 Task: Create in the project CalibrateTech in Backlog an issue 'Integrate a new geolocation feature into an existing mobile application to enhance user experience and personalization', assign it to team member softage.3@softage.net and change the status to IN PROGRESS. Create in the project CalibrateTech in Backlog an issue 'Develop a new tool for automated testing of mobile application integration with third-party services and APIs', assign it to team member softage.4@softage.net and change the status to IN PROGRESS
Action: Mouse moved to (106, 203)
Screenshot: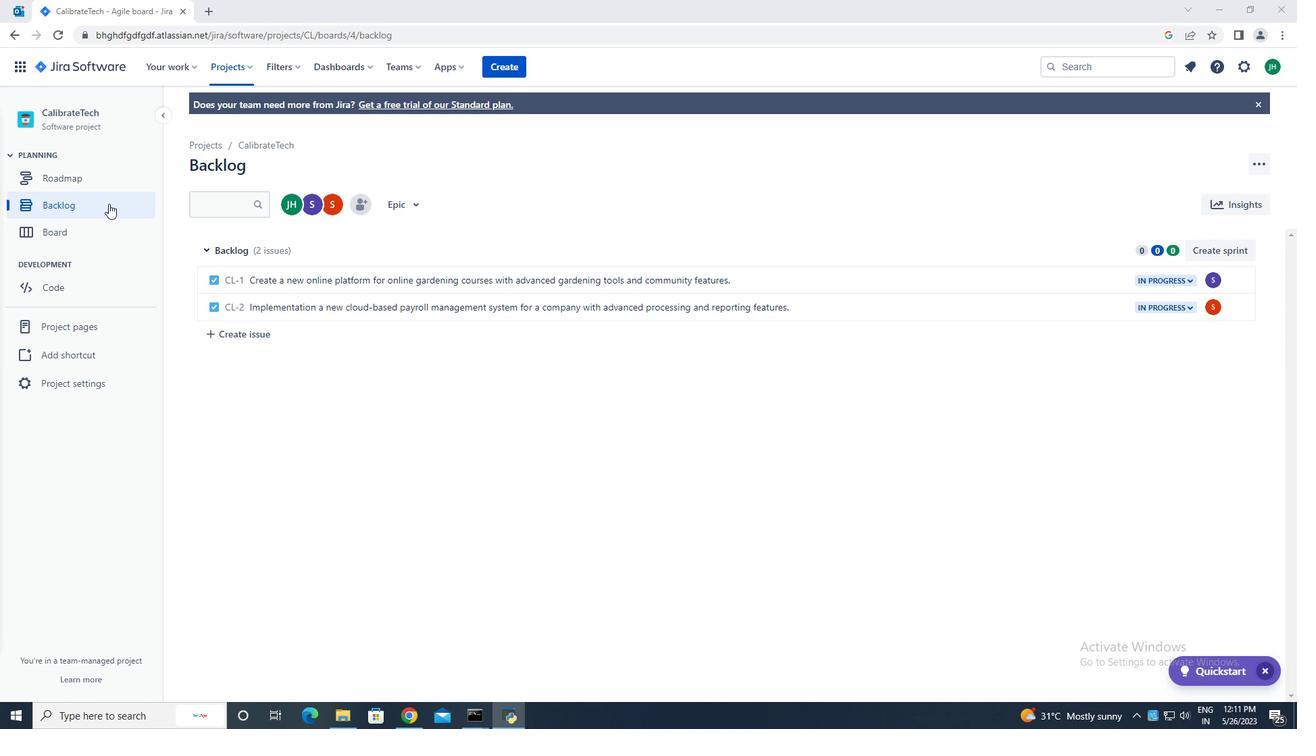 
Action: Mouse pressed left at (106, 203)
Screenshot: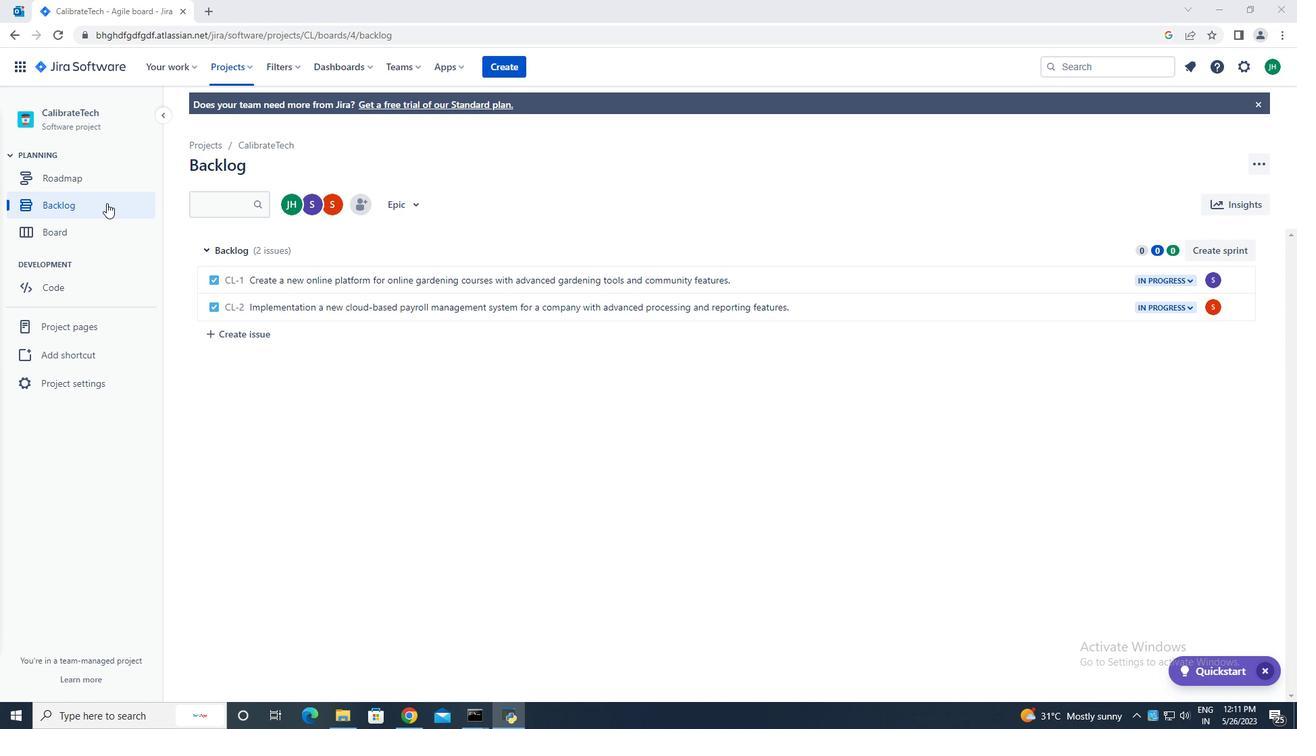 
Action: Mouse moved to (252, 338)
Screenshot: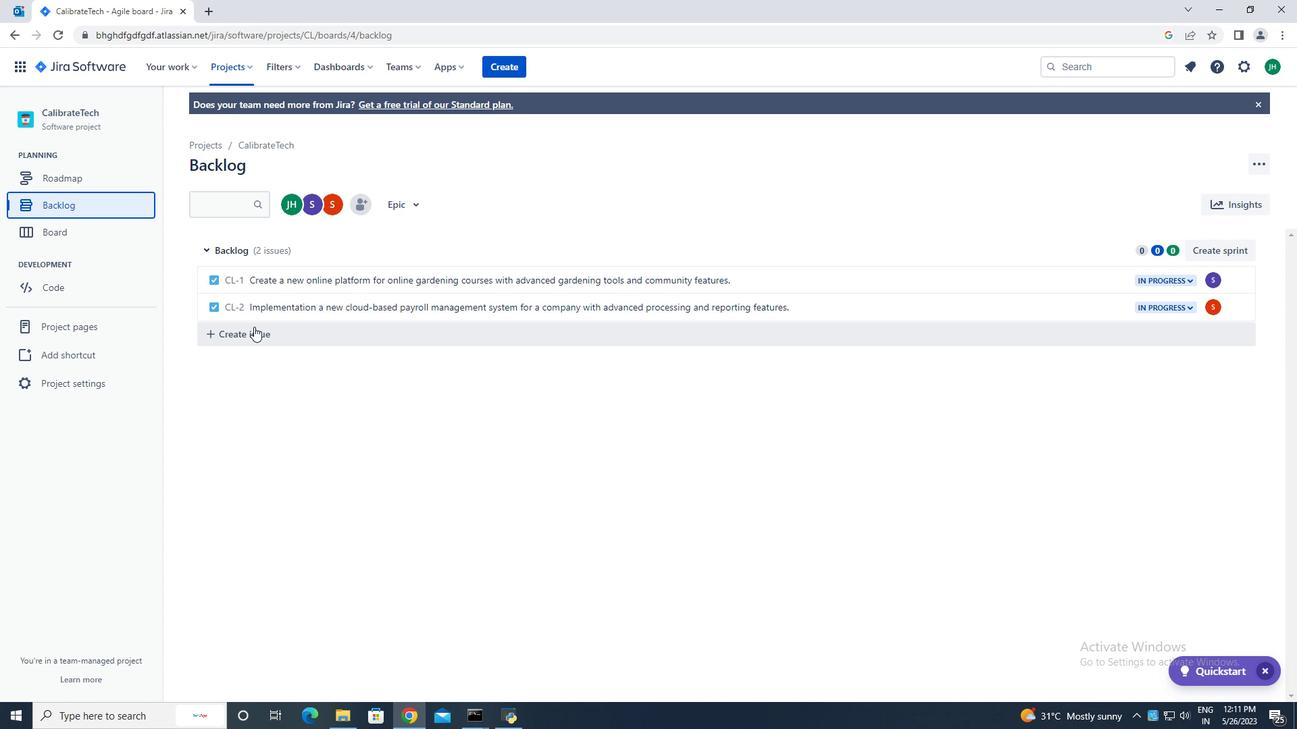 
Action: Mouse pressed left at (252, 338)
Screenshot: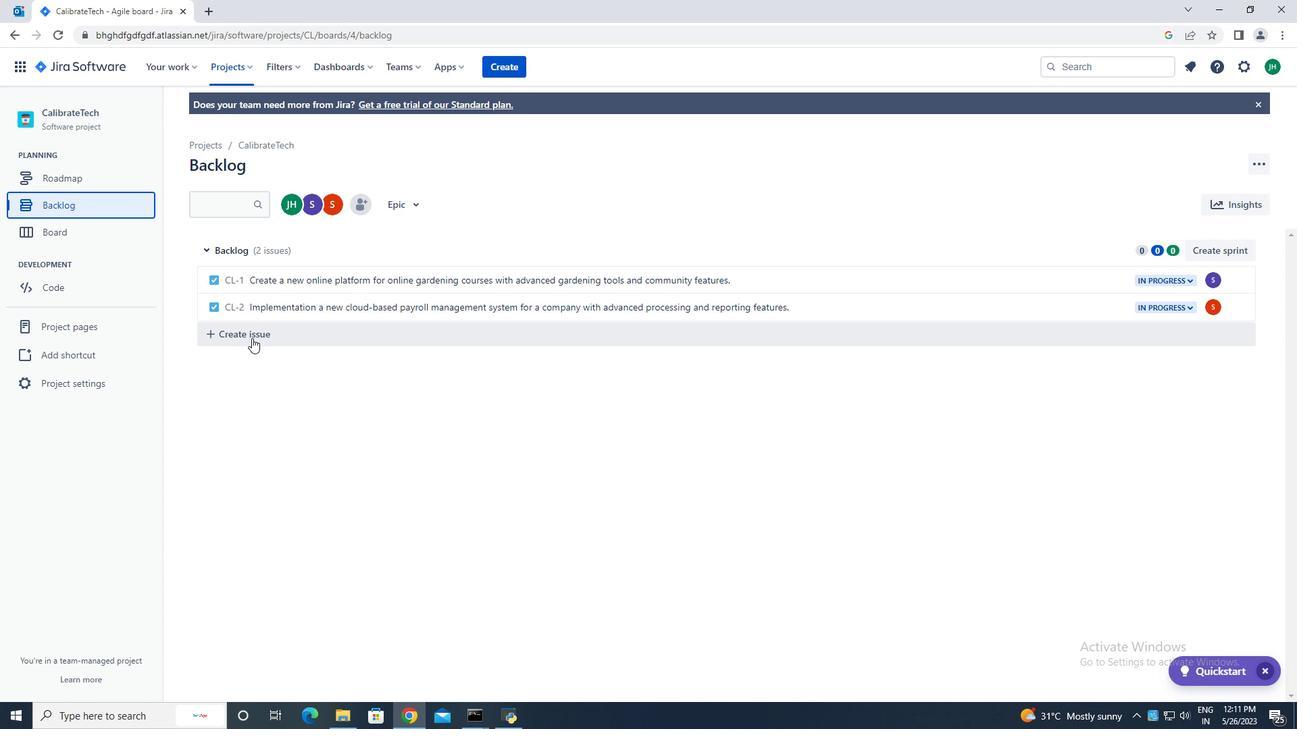 
Action: Mouse moved to (309, 337)
Screenshot: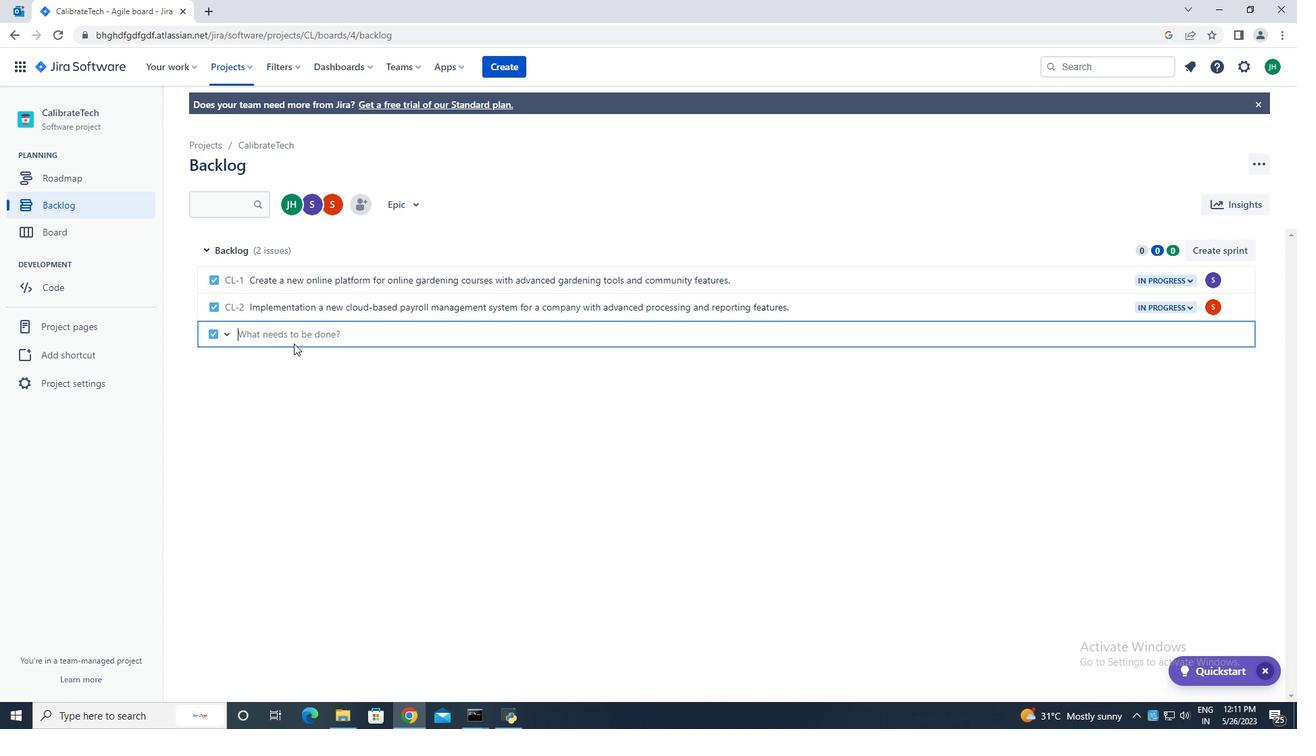 
Action: Mouse pressed left at (309, 337)
Screenshot: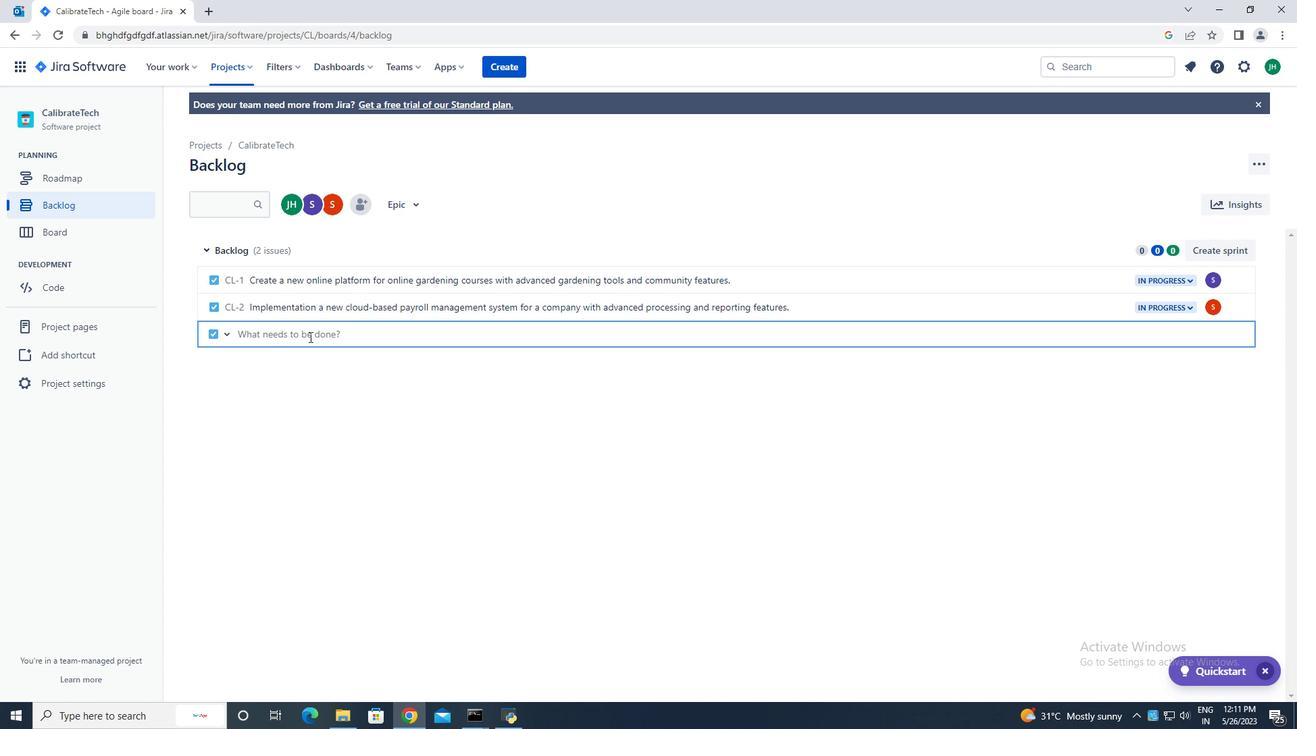 
Action: Key pressed <Key.caps_lock>I<Key.caps_lock>ntegrate<Key.space>a<Key.space>new<Key.space>geolocation<Key.space>feature<Key.space>into<Key.space>an<Key.space>existing<Key.space>mobile<Key.space>application<Key.space>to<Key.space>enhance<Key.space>user<Key.space>experience<Key.space>and<Key.space>personalization.<Key.enter>
Screenshot: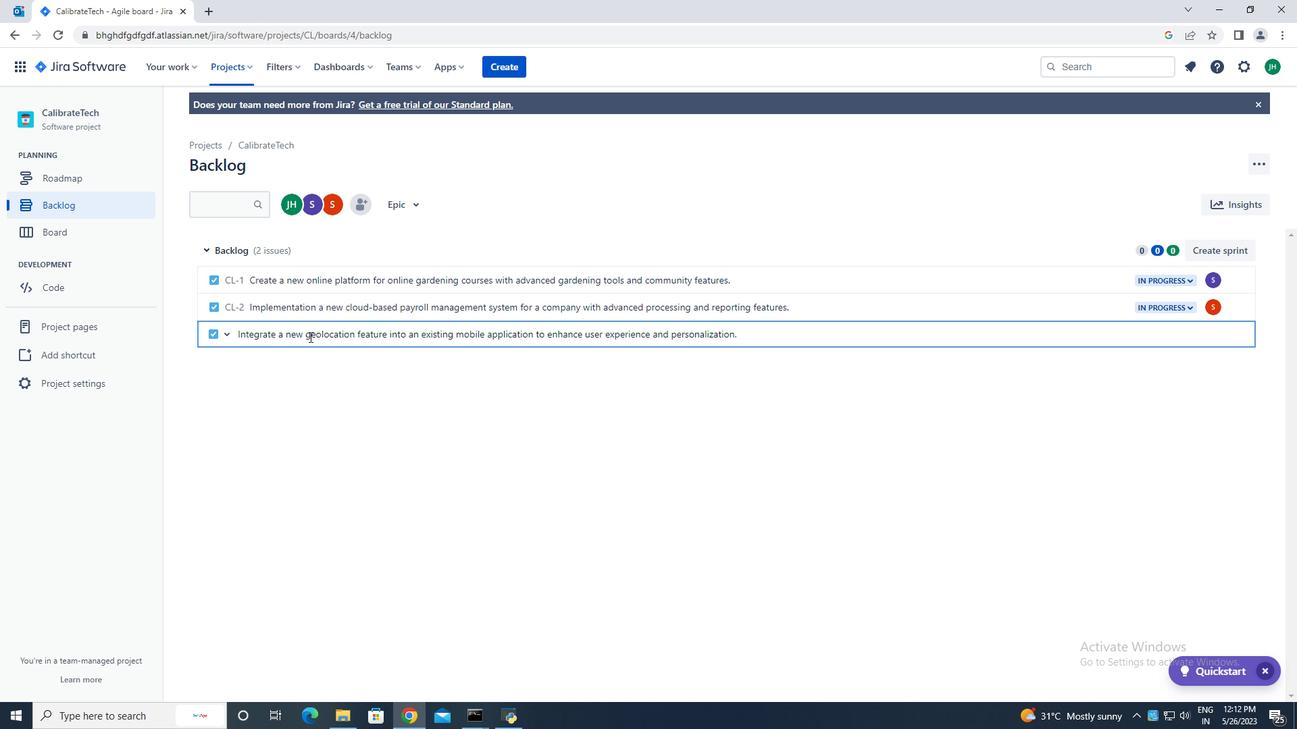 
Action: Mouse moved to (1214, 333)
Screenshot: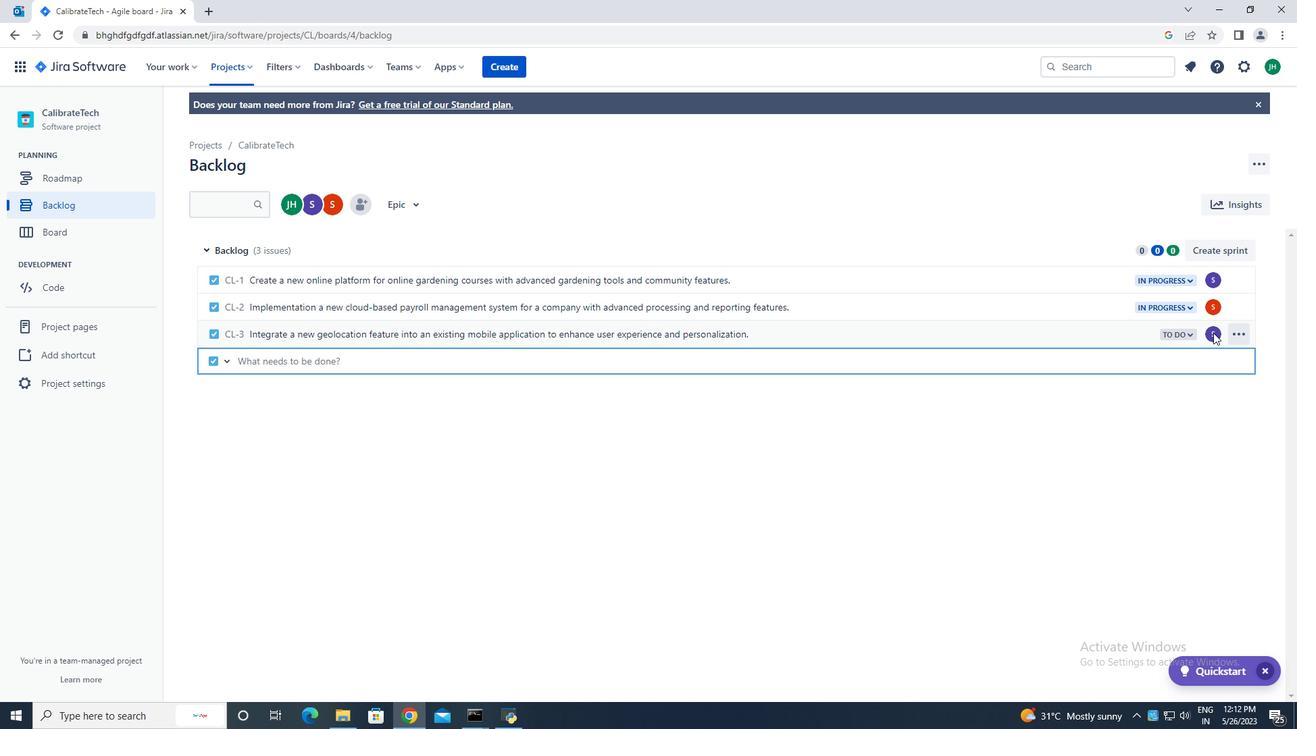 
Action: Mouse pressed left at (1214, 333)
Screenshot: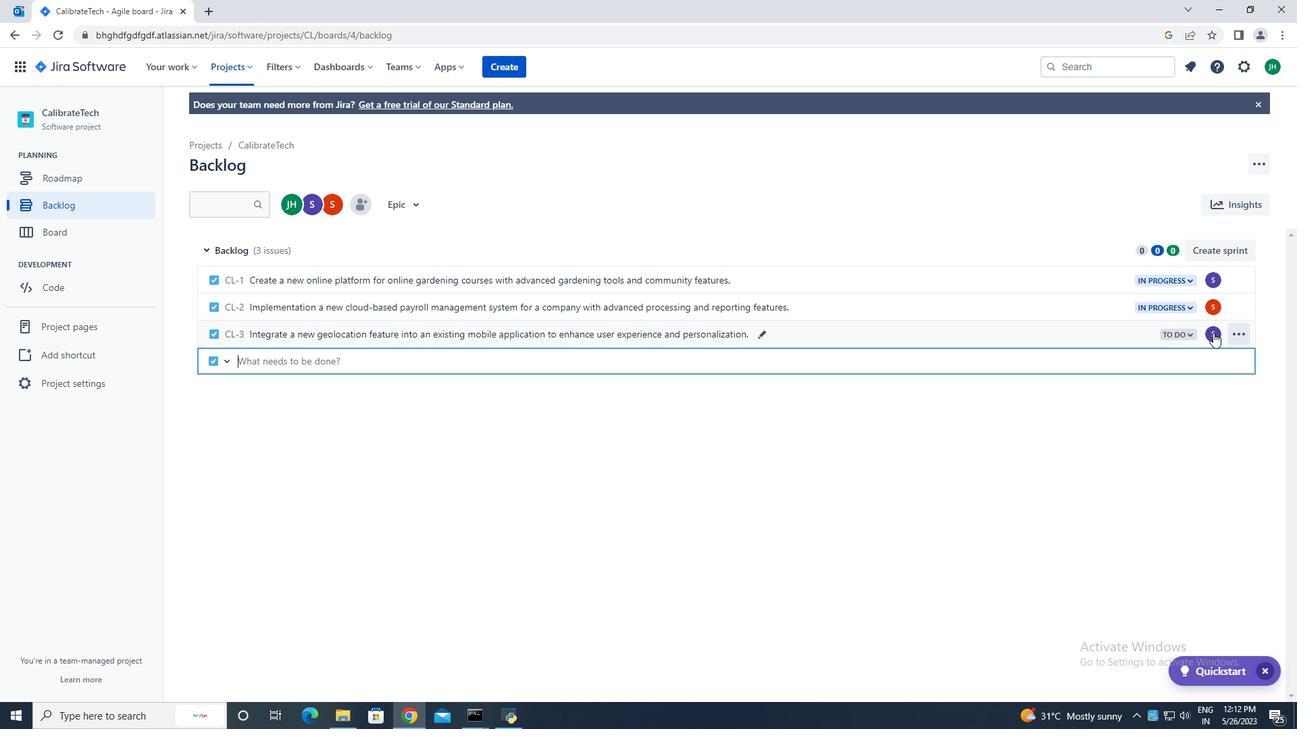 
Action: Mouse moved to (1111, 358)
Screenshot: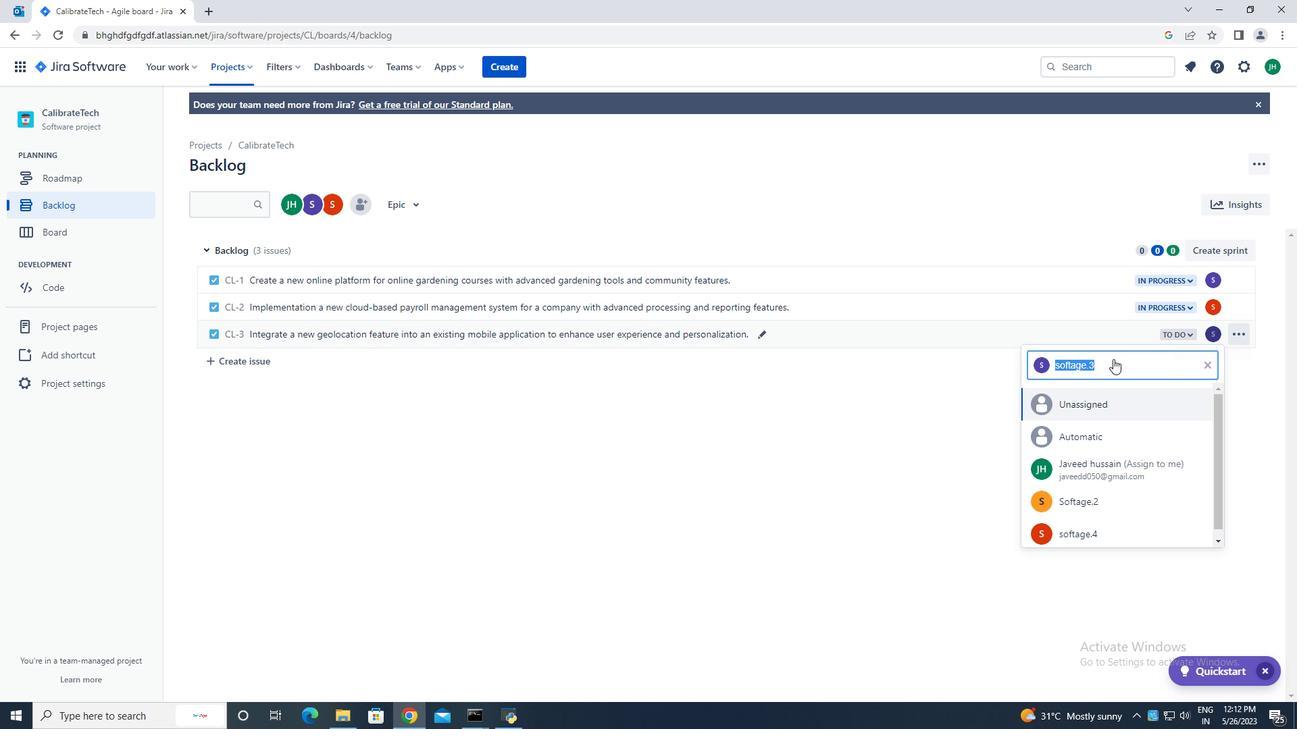 
Action: Key pressed softage.3
Screenshot: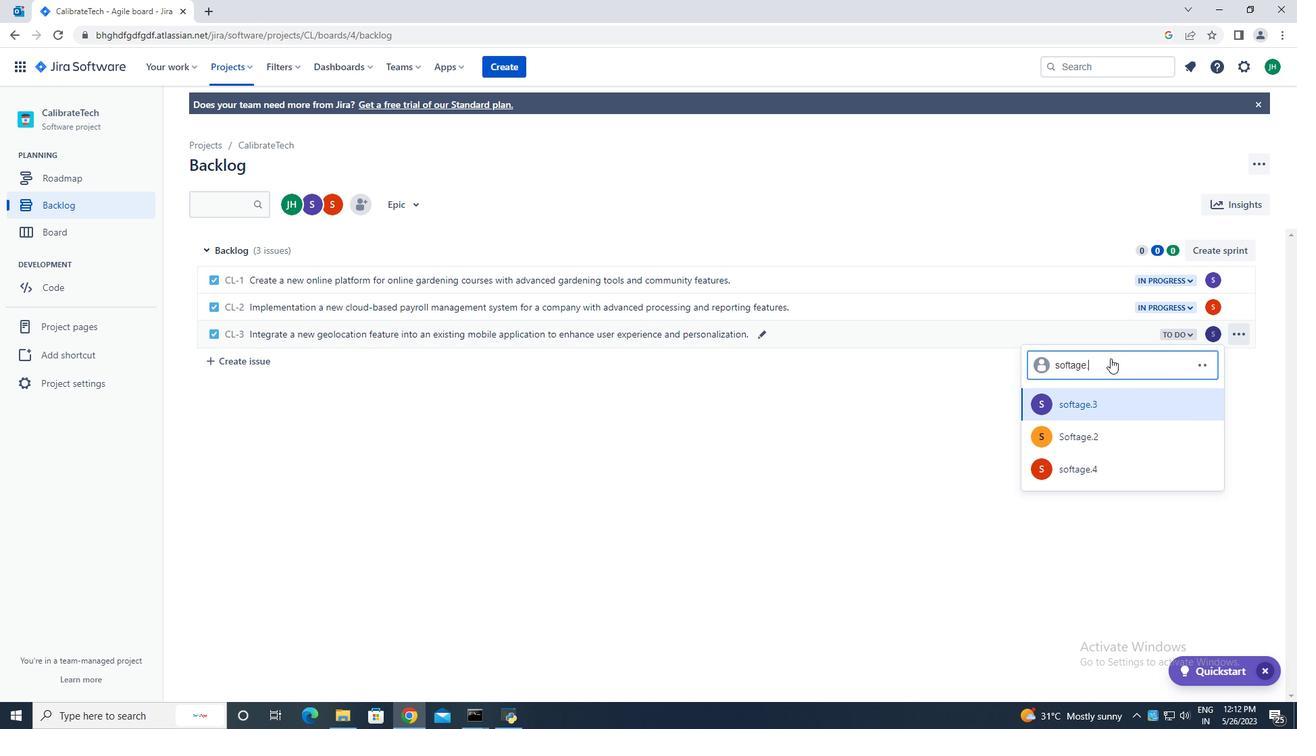 
Action: Mouse moved to (1135, 406)
Screenshot: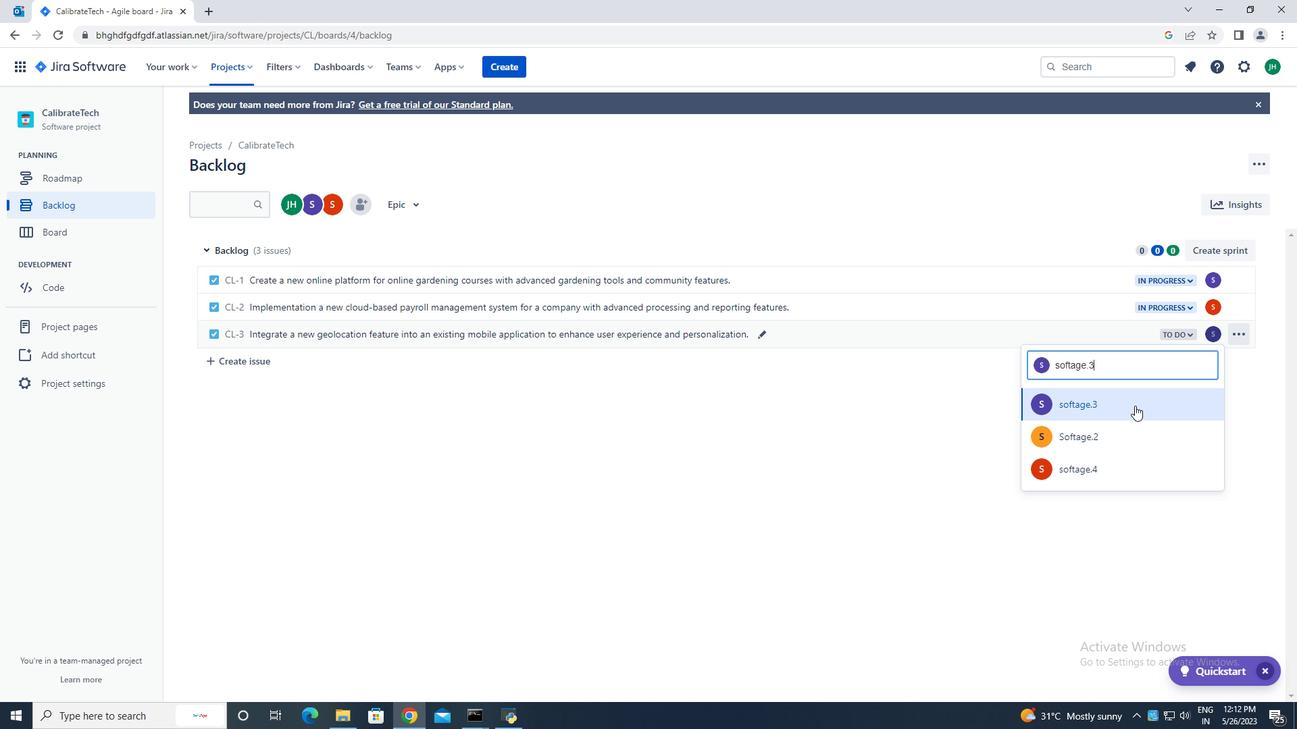 
Action: Mouse pressed left at (1135, 406)
Screenshot: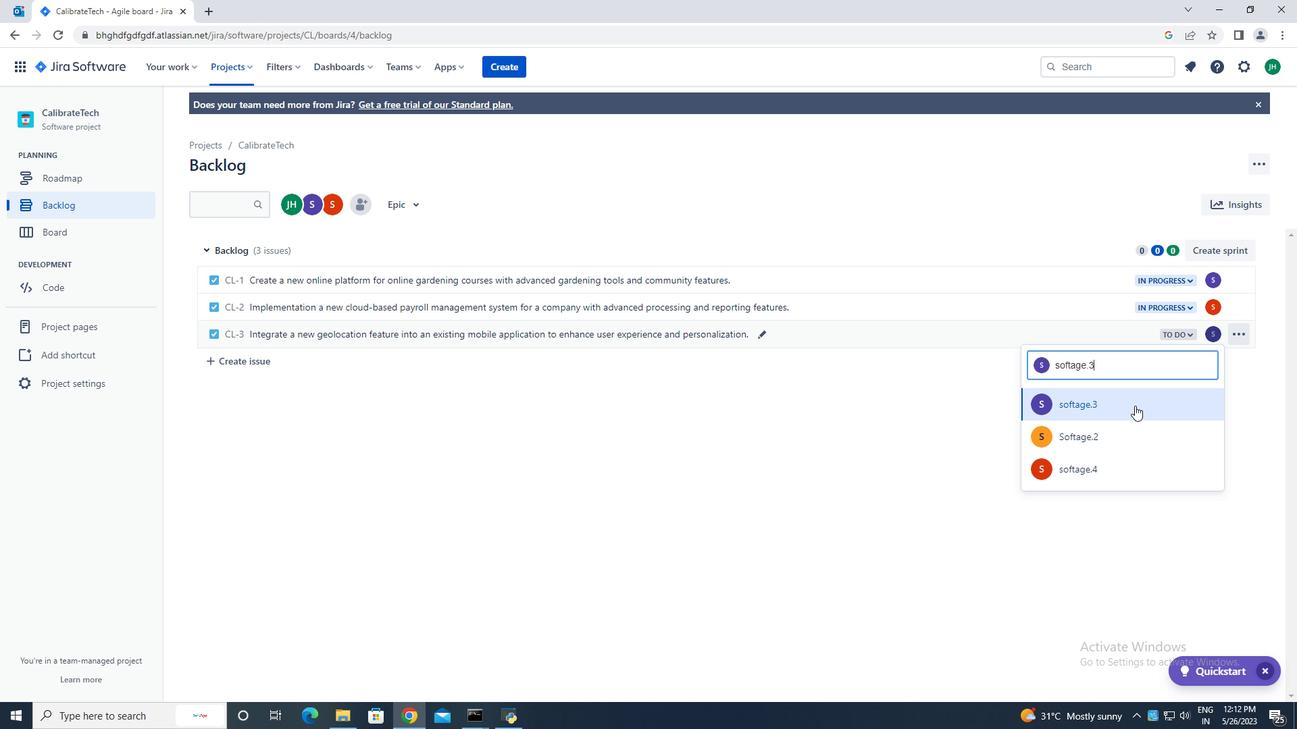 
Action: Mouse moved to (1181, 331)
Screenshot: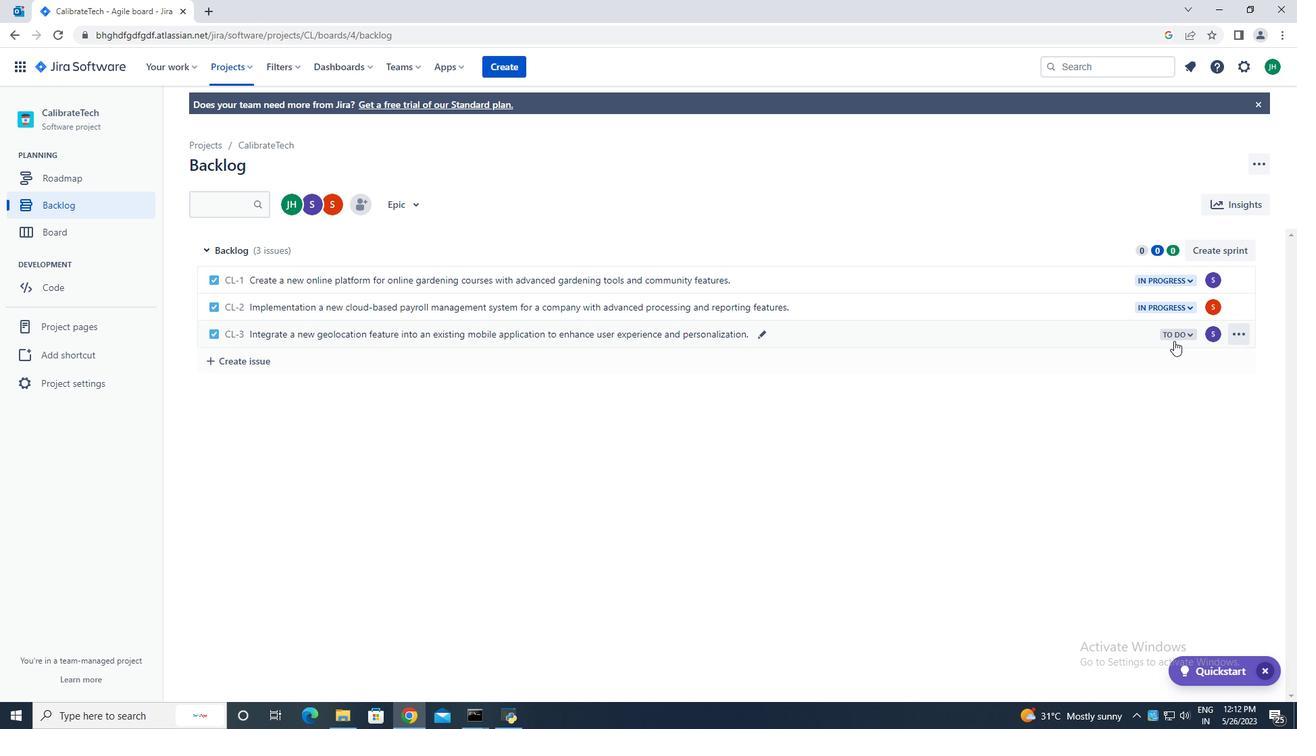 
Action: Mouse pressed left at (1181, 331)
Screenshot: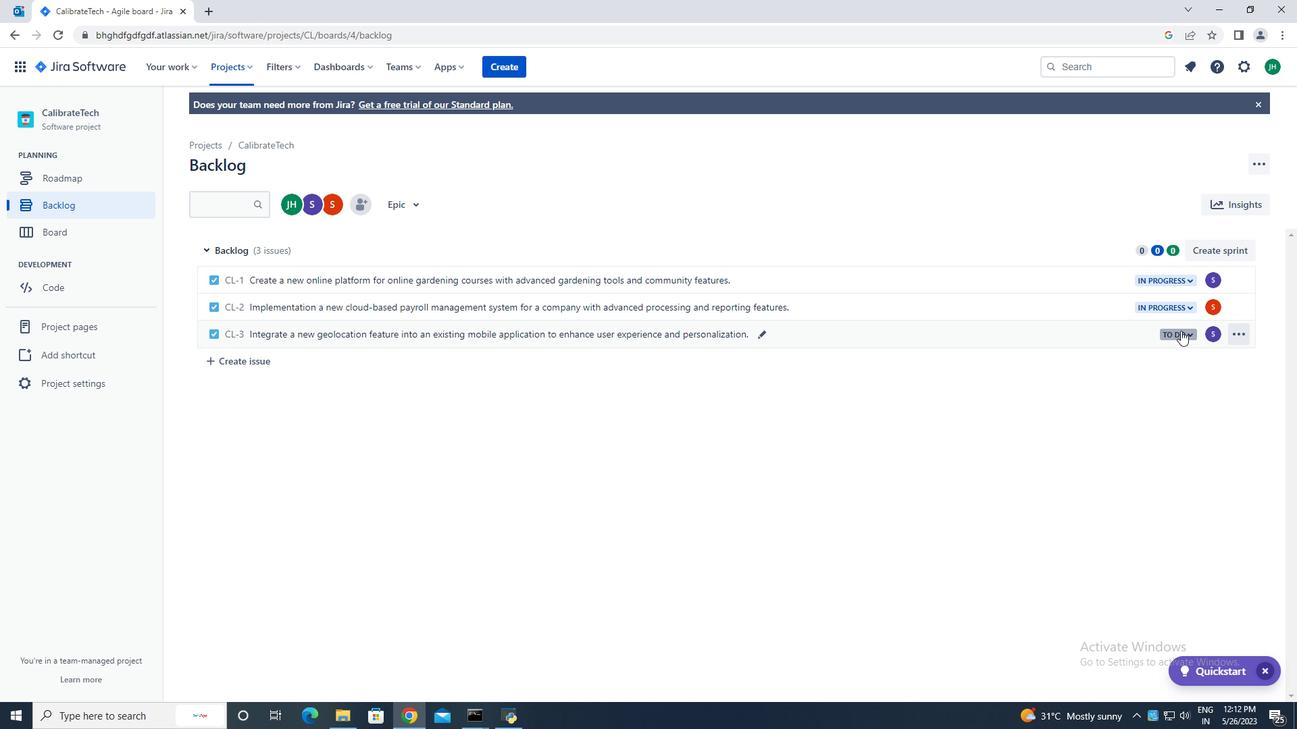
Action: Mouse moved to (1098, 360)
Screenshot: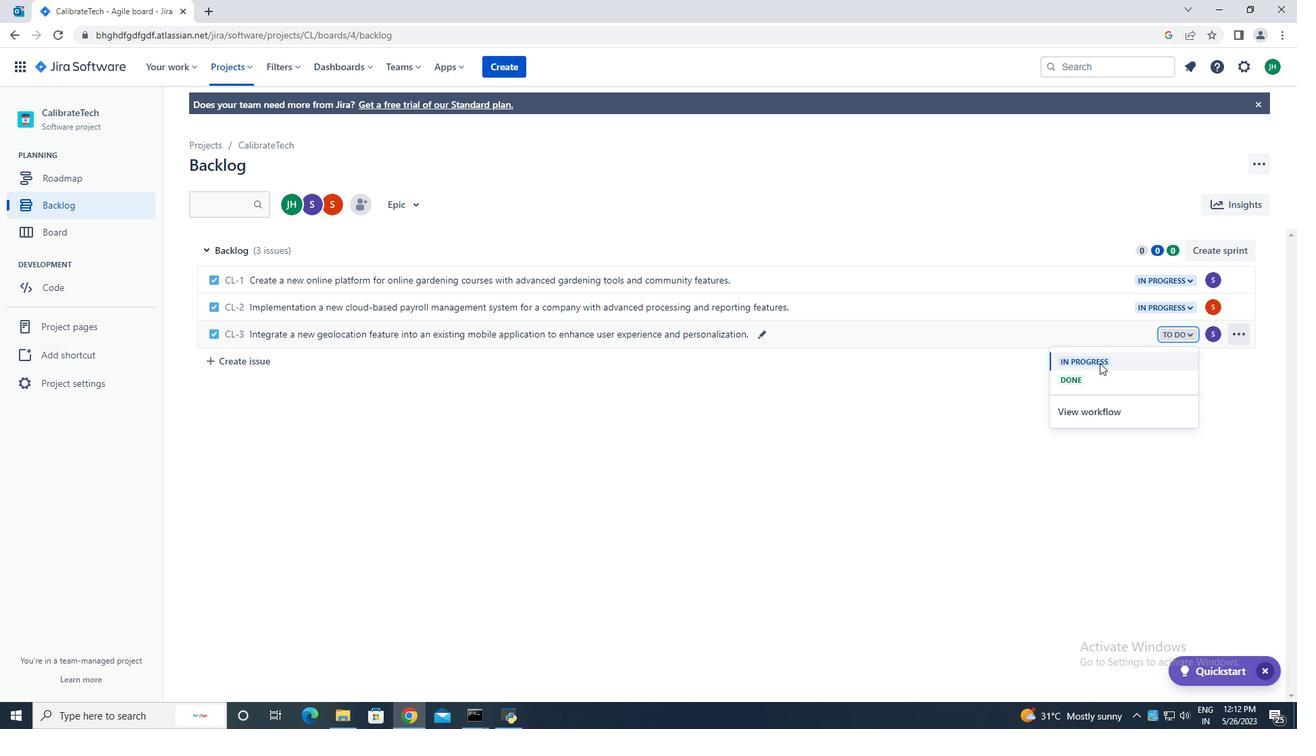 
Action: Mouse pressed left at (1098, 360)
Screenshot: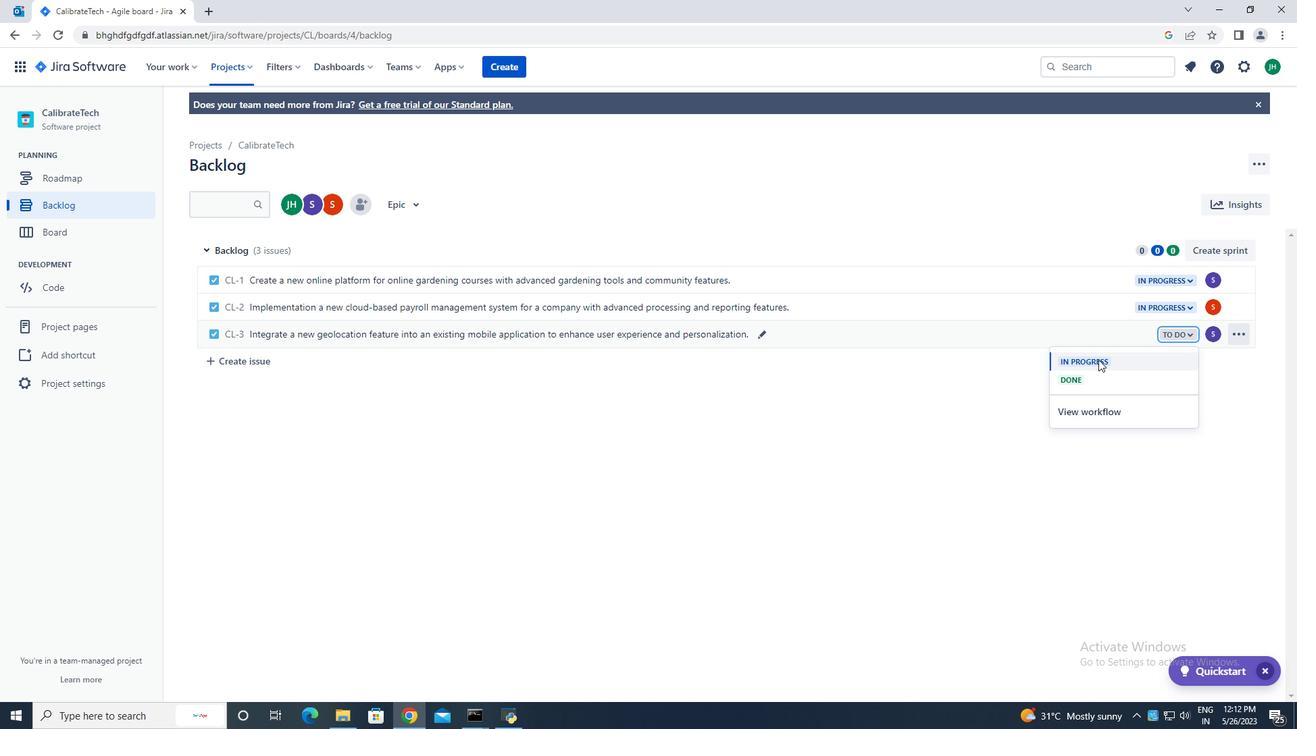 
Action: Mouse moved to (274, 359)
Screenshot: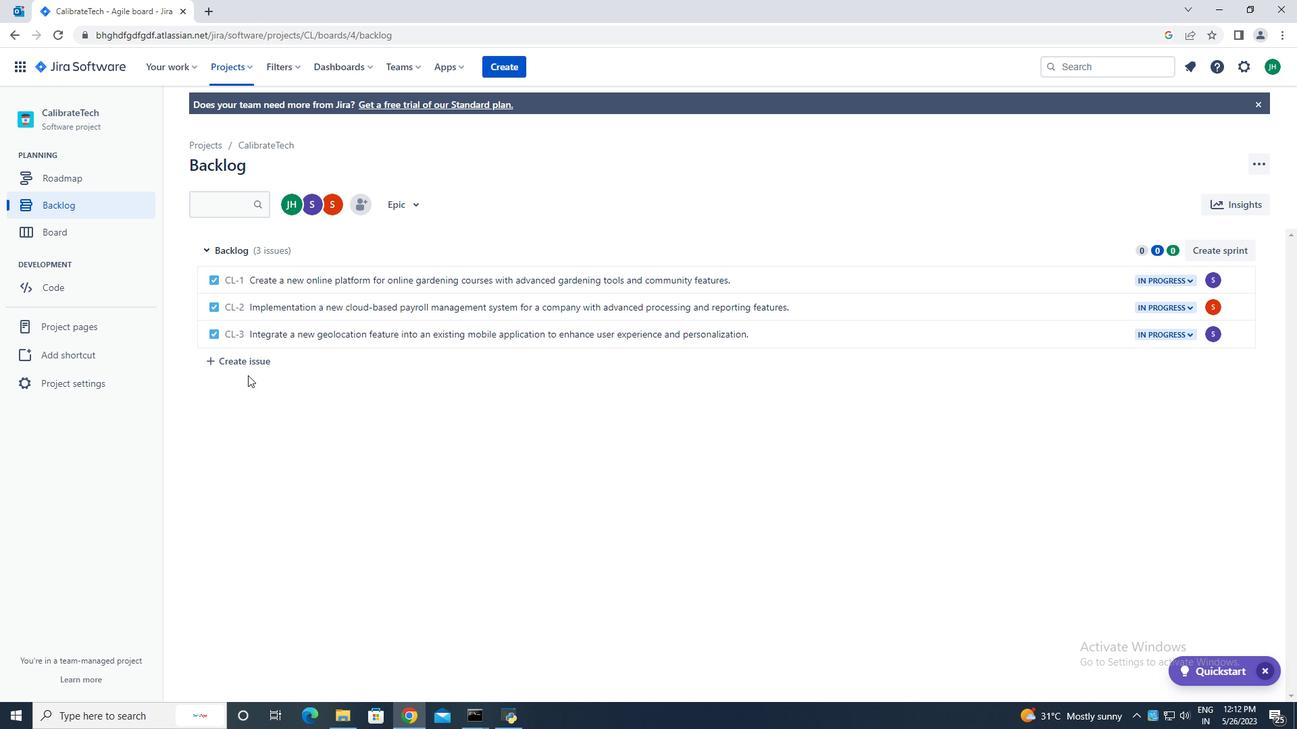 
Action: Mouse pressed left at (274, 359)
Screenshot: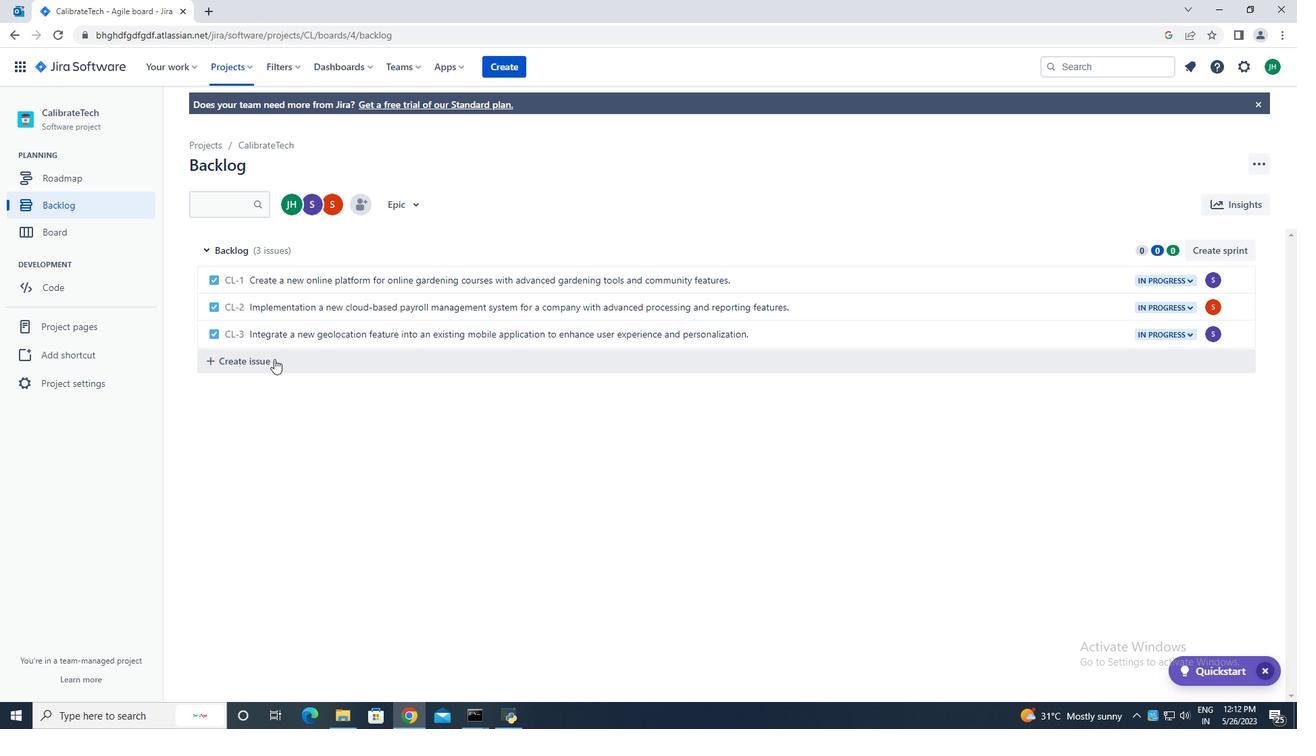 
Action: Mouse moved to (278, 360)
Screenshot: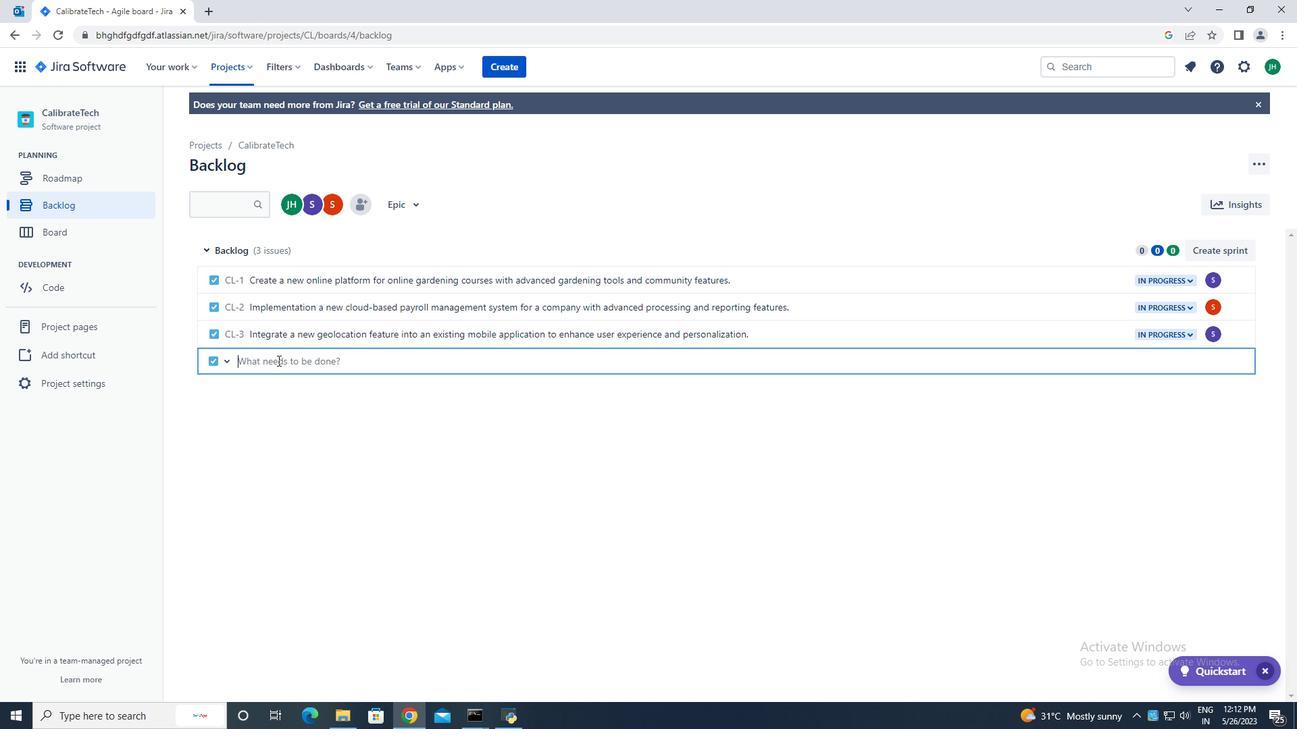 
Action: Key pressed <Key.caps_lock>D<Key.caps_lock>evelop<Key.space>a<Key.space>new<Key.space>tool<Key.space>for<Key.space>automated<Key.space>testing<Key.space>of<Key.space>mobile<Key.space>application<Key.space>integration<Key.space>with<Key.space>third-party<Key.space>services<Key.space>and<Key.space><Key.caps_lock>API<Key.caps_lock>s<Key.space><Key.backspace>.<Key.enter>
Screenshot: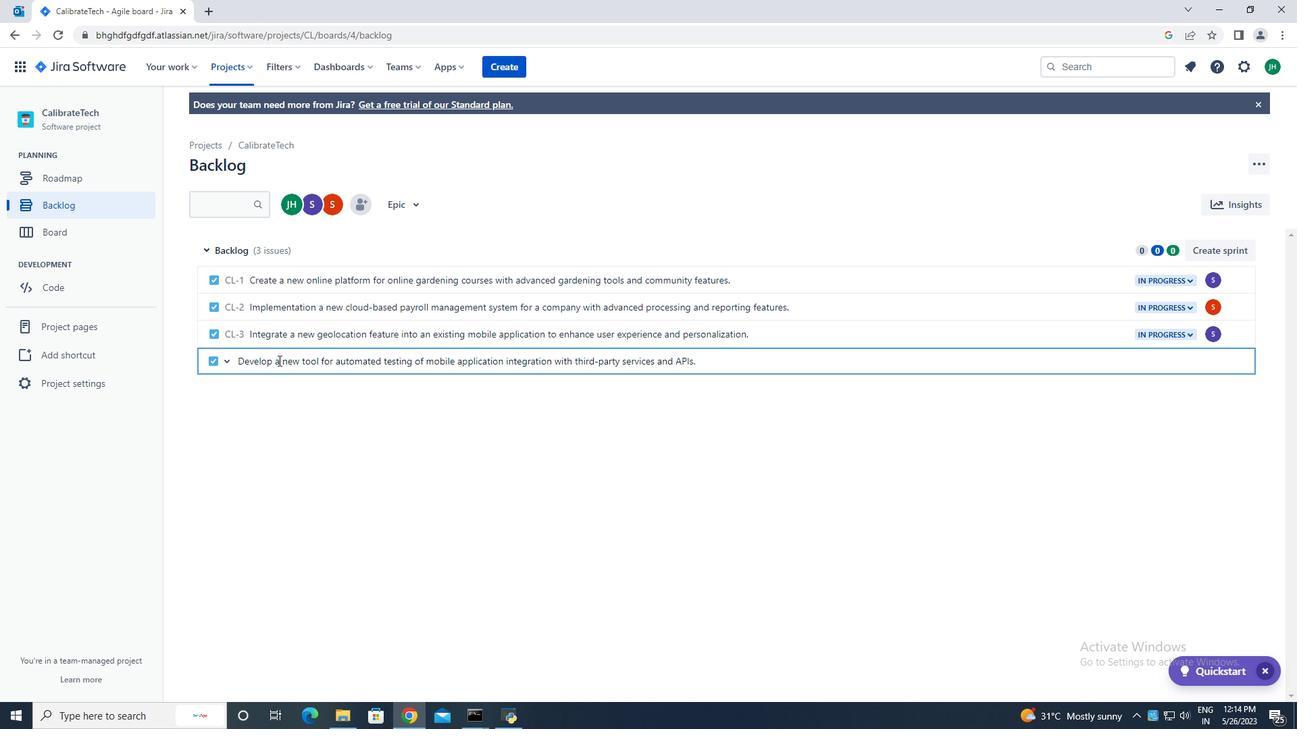 
Action: Mouse moved to (1211, 360)
Screenshot: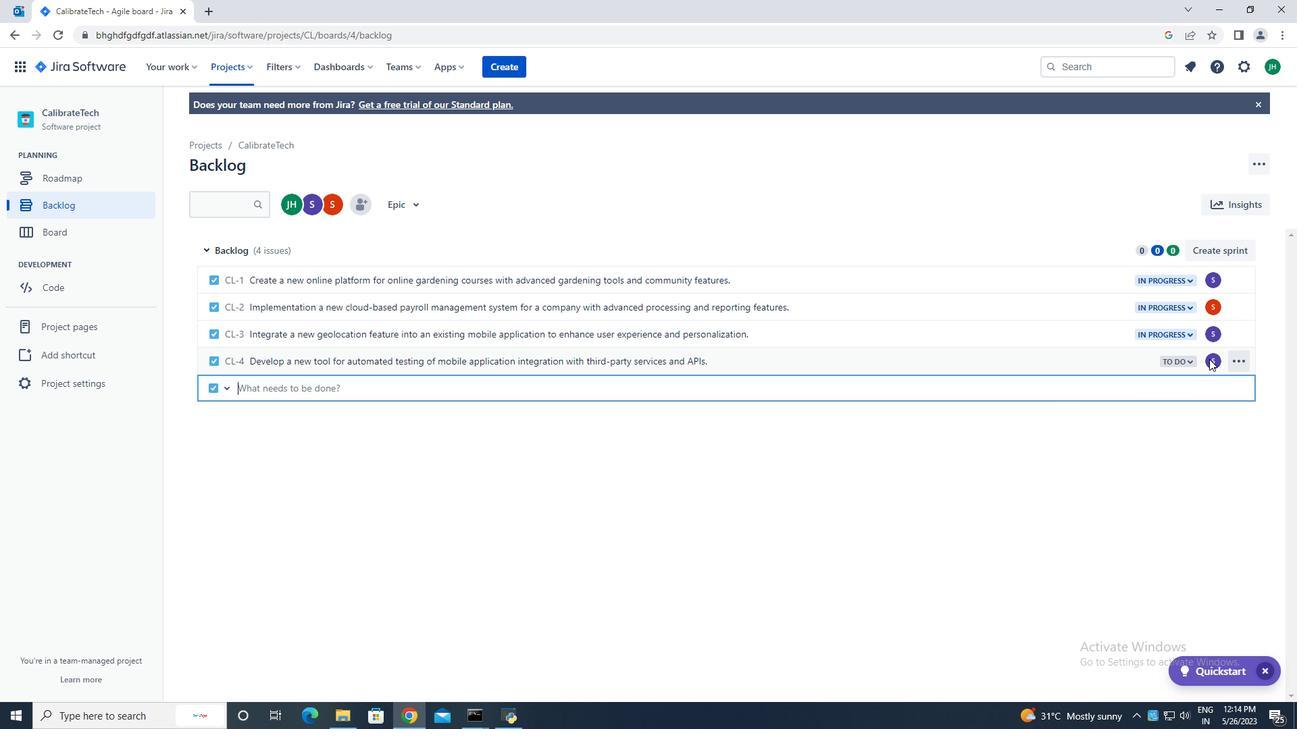 
Action: Mouse pressed left at (1211, 360)
Screenshot: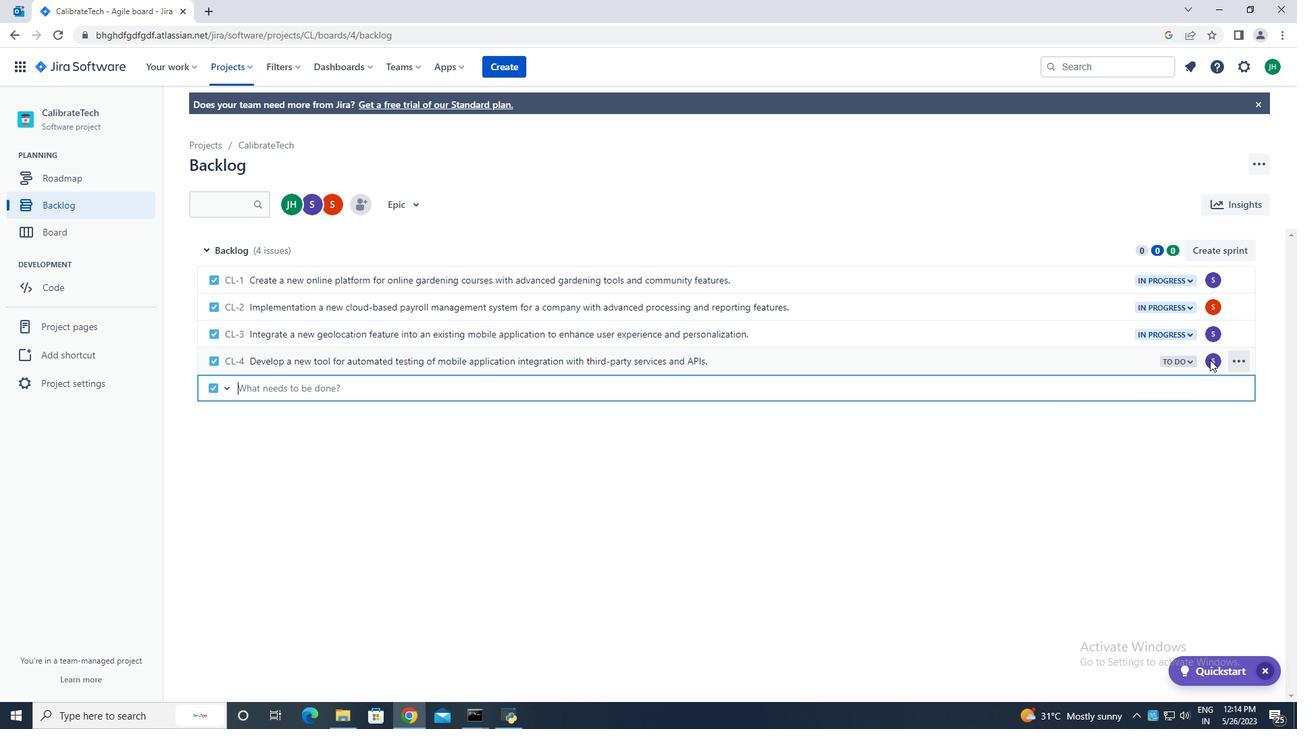 
Action: Mouse moved to (1219, 358)
Screenshot: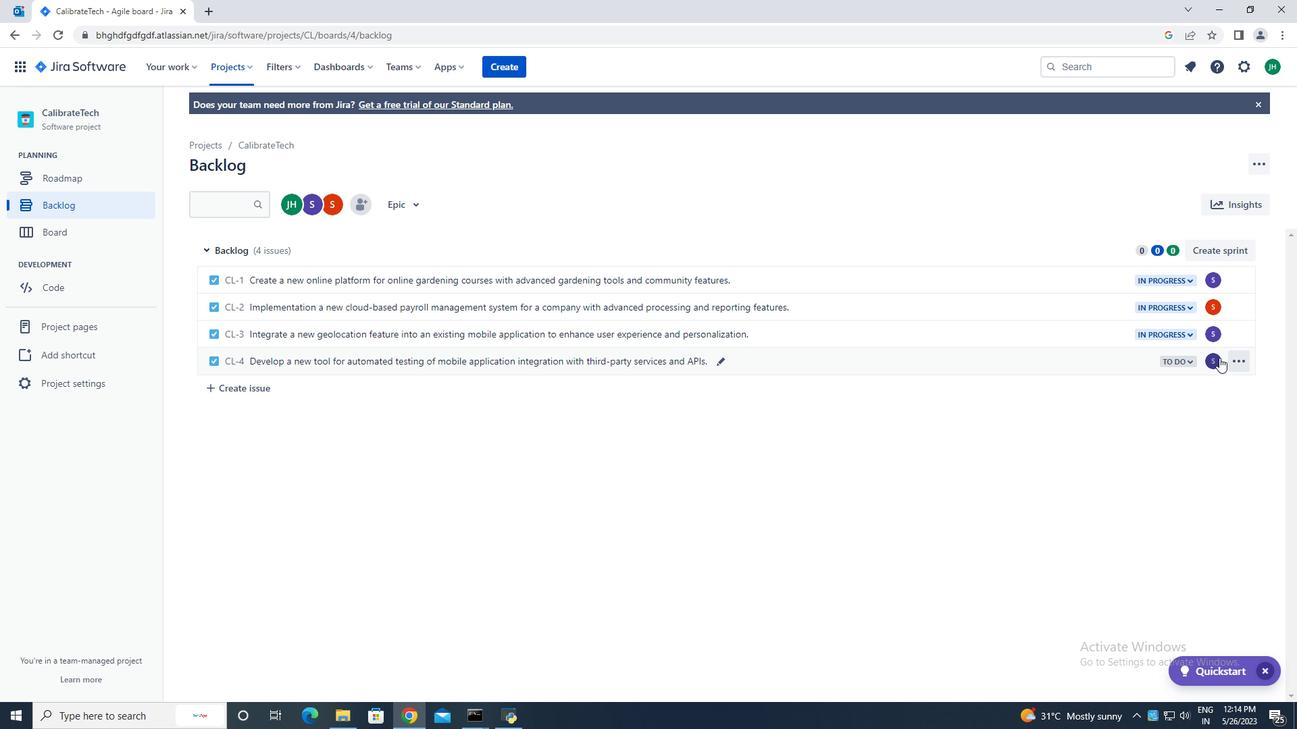 
Action: Mouse pressed left at (1219, 358)
Screenshot: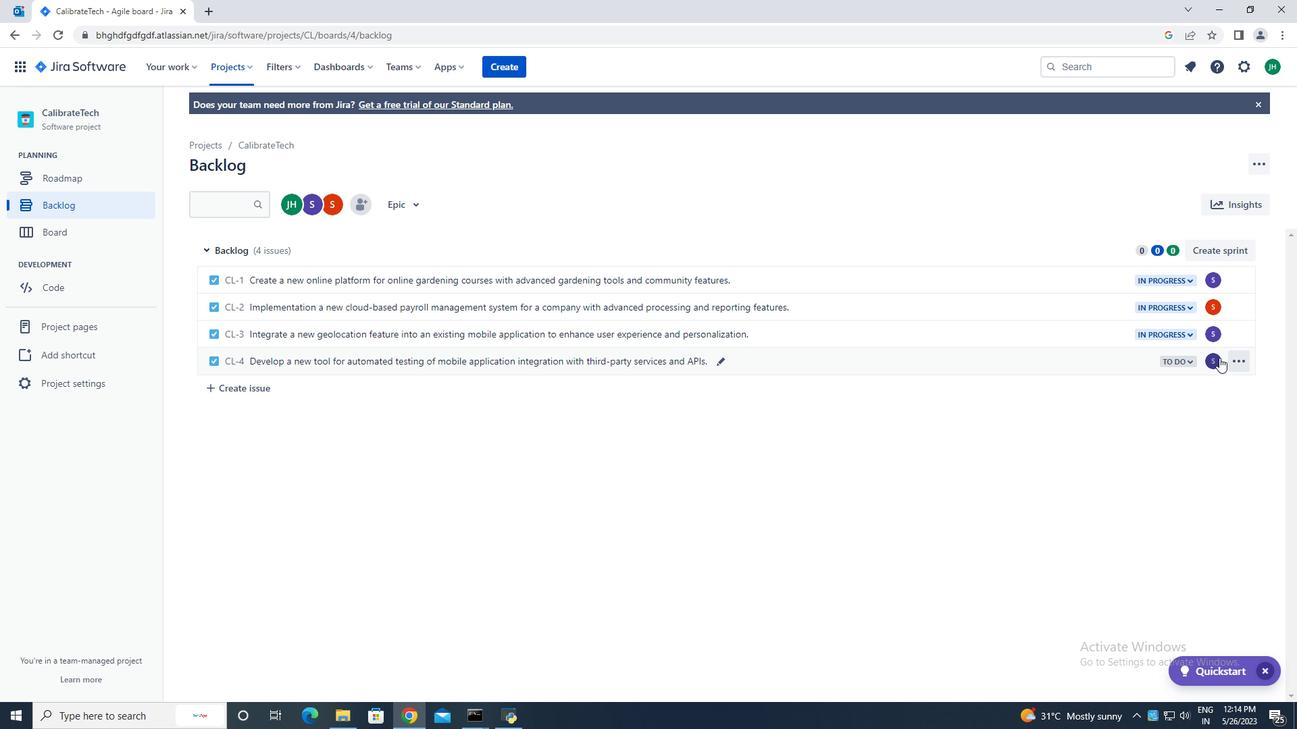 
Action: Mouse moved to (1107, 385)
Screenshot: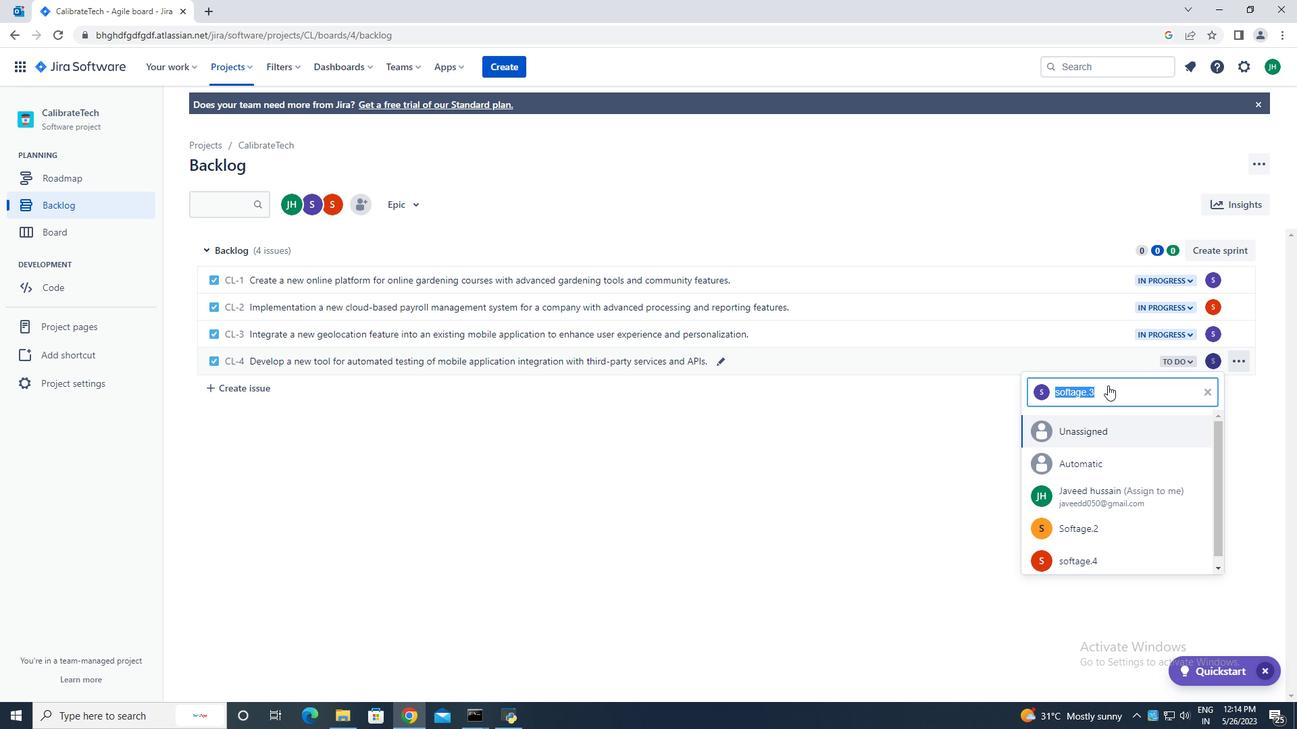 
Action: Key pressed softage.4
Screenshot: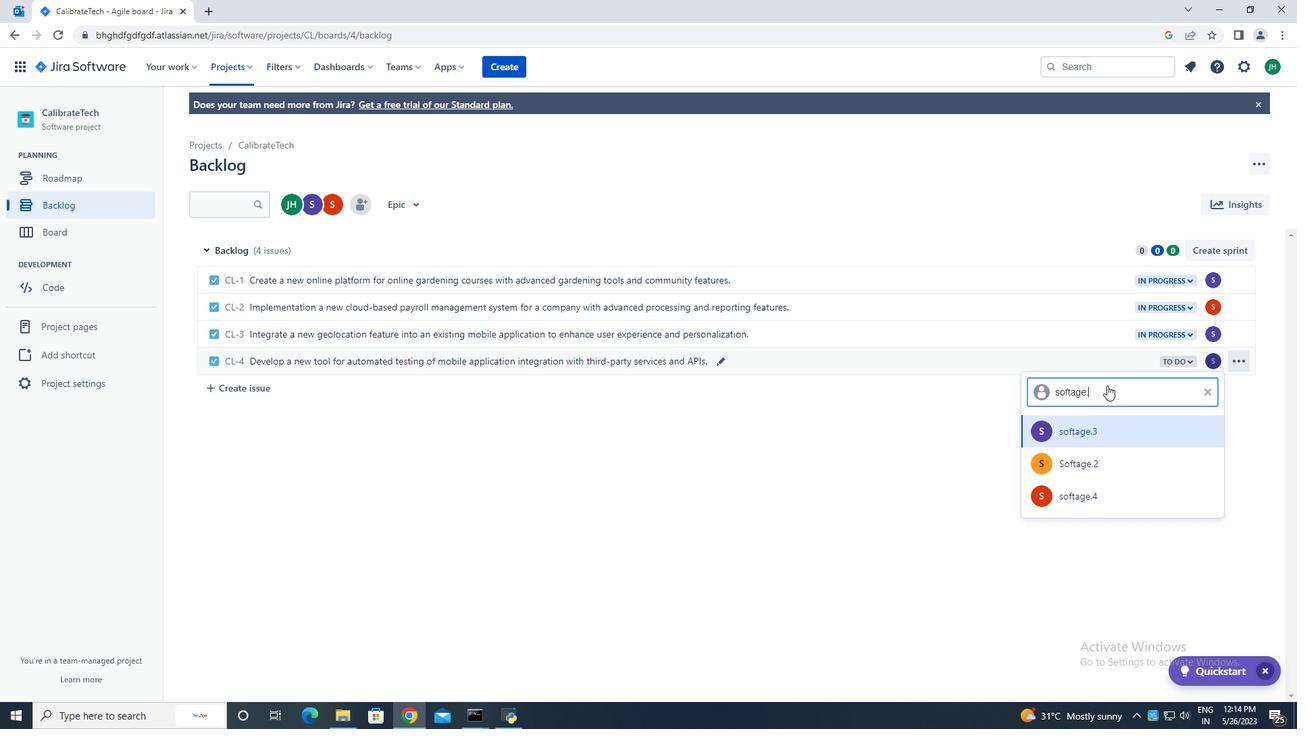 
Action: Mouse moved to (1121, 425)
Screenshot: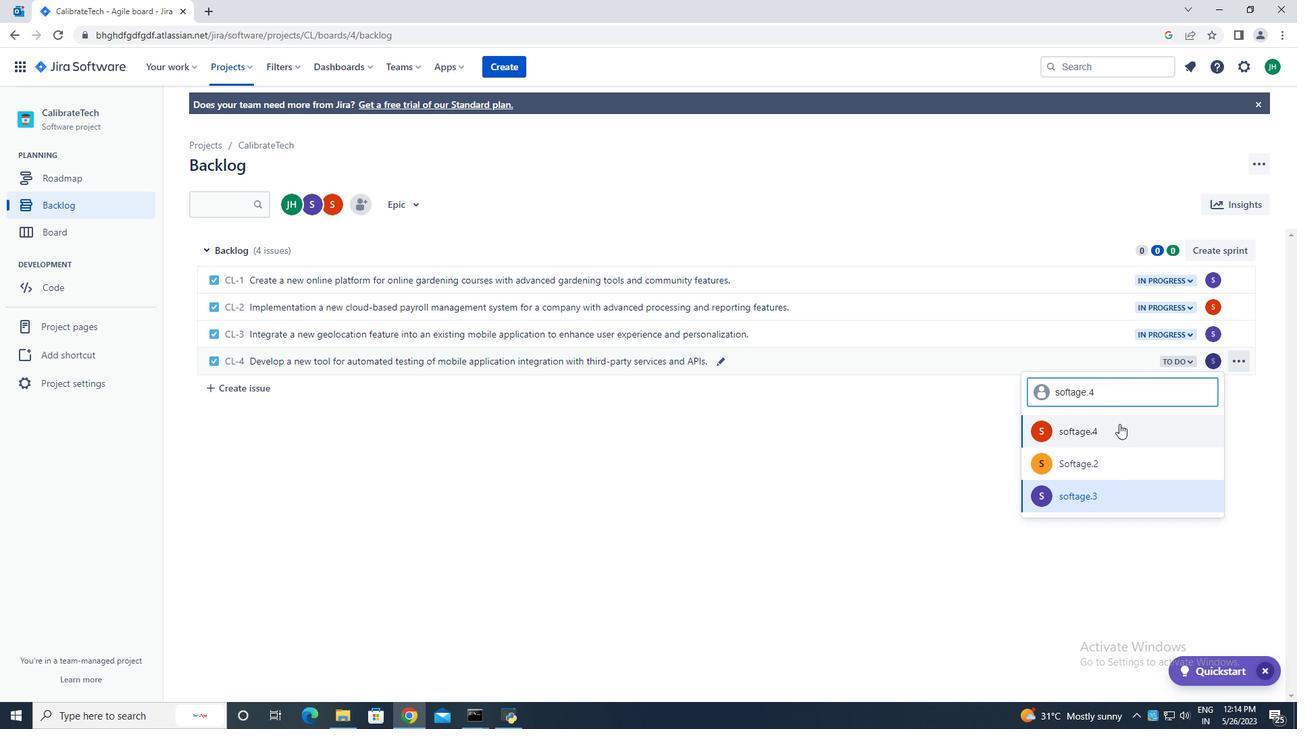 
Action: Mouse pressed left at (1121, 425)
Screenshot: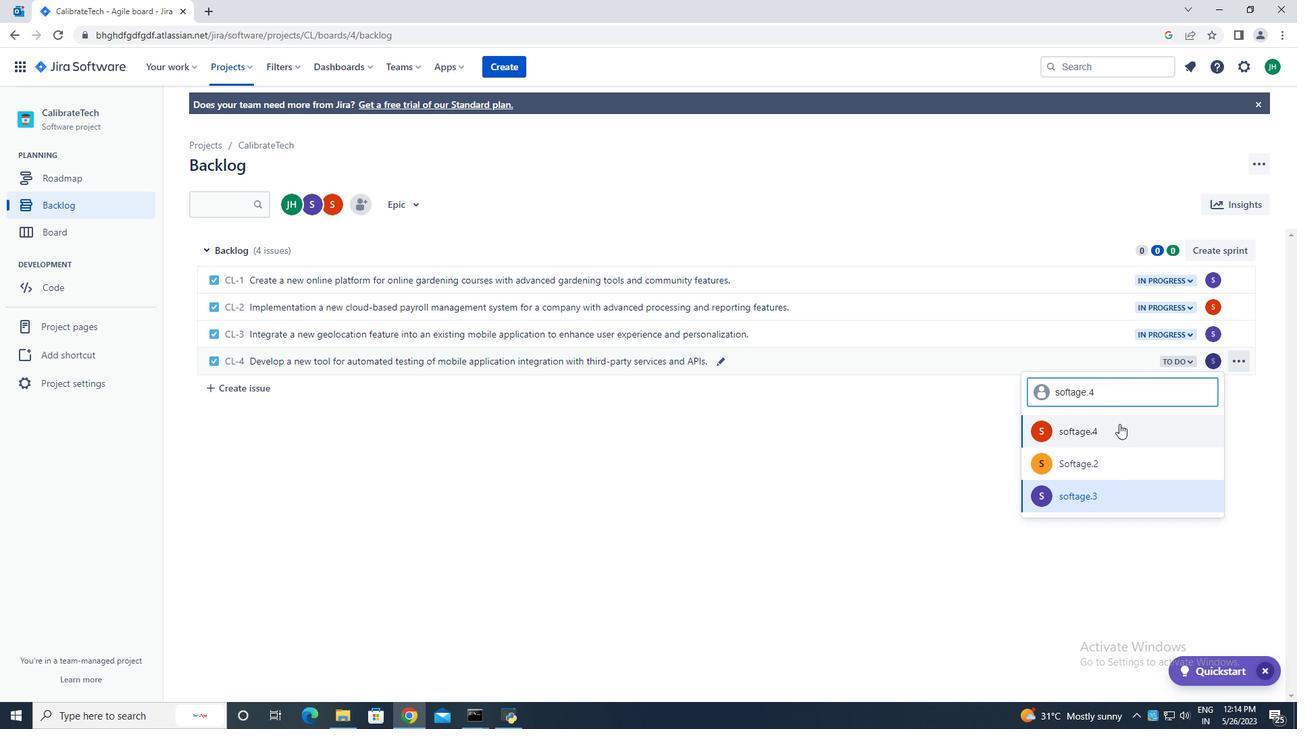 
Action: Mouse moved to (1186, 357)
Screenshot: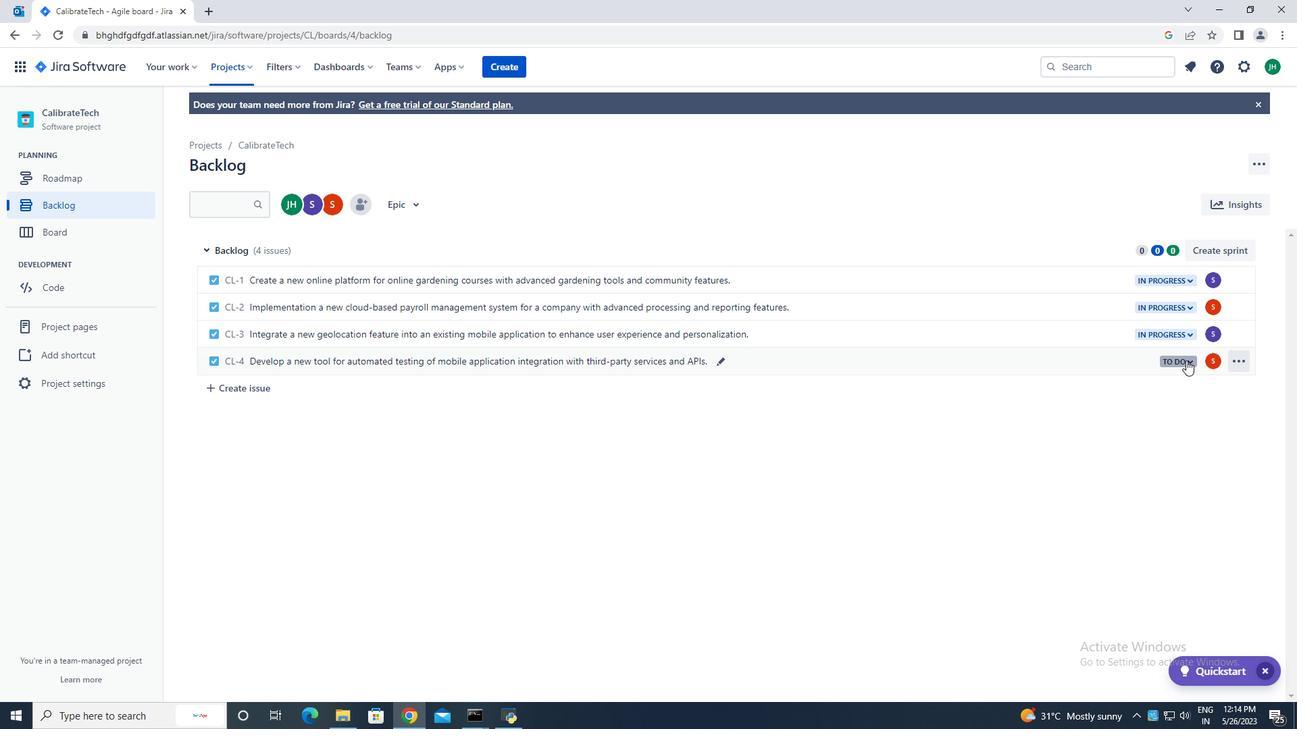 
Action: Mouse pressed left at (1186, 357)
Screenshot: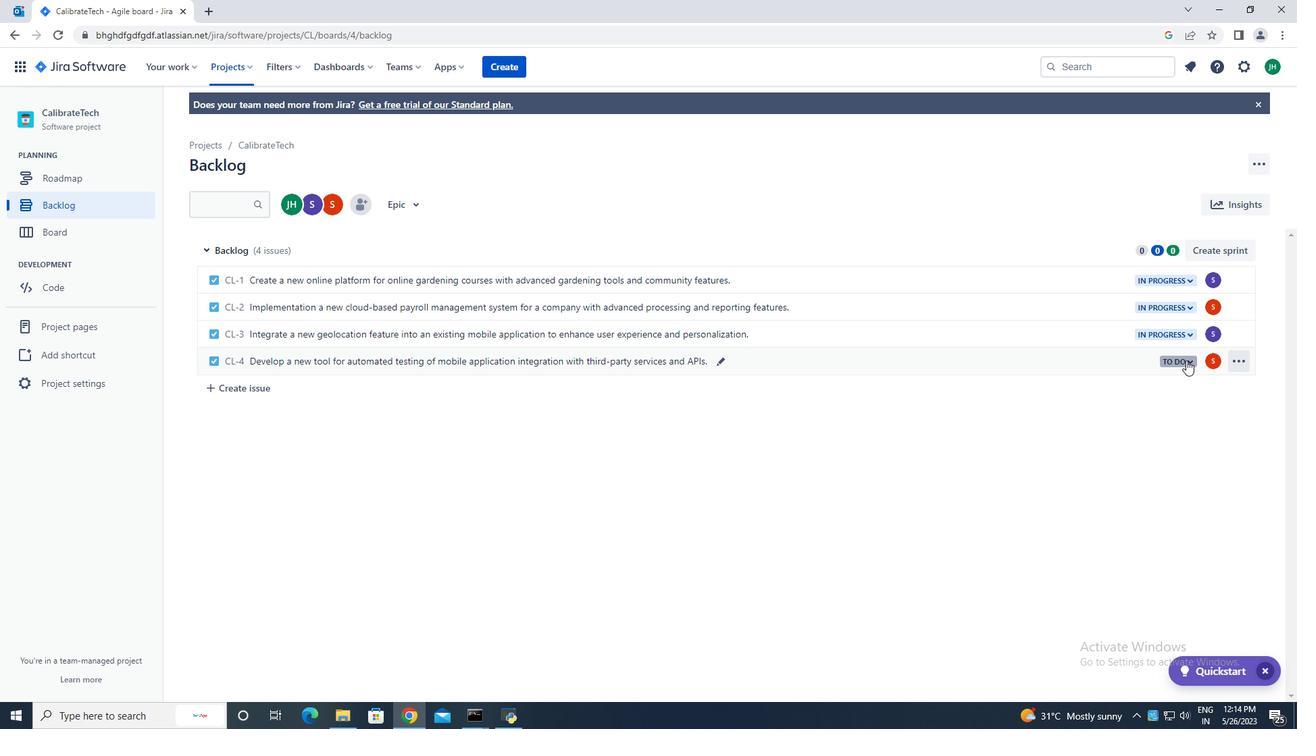 
Action: Mouse moved to (1090, 386)
Screenshot: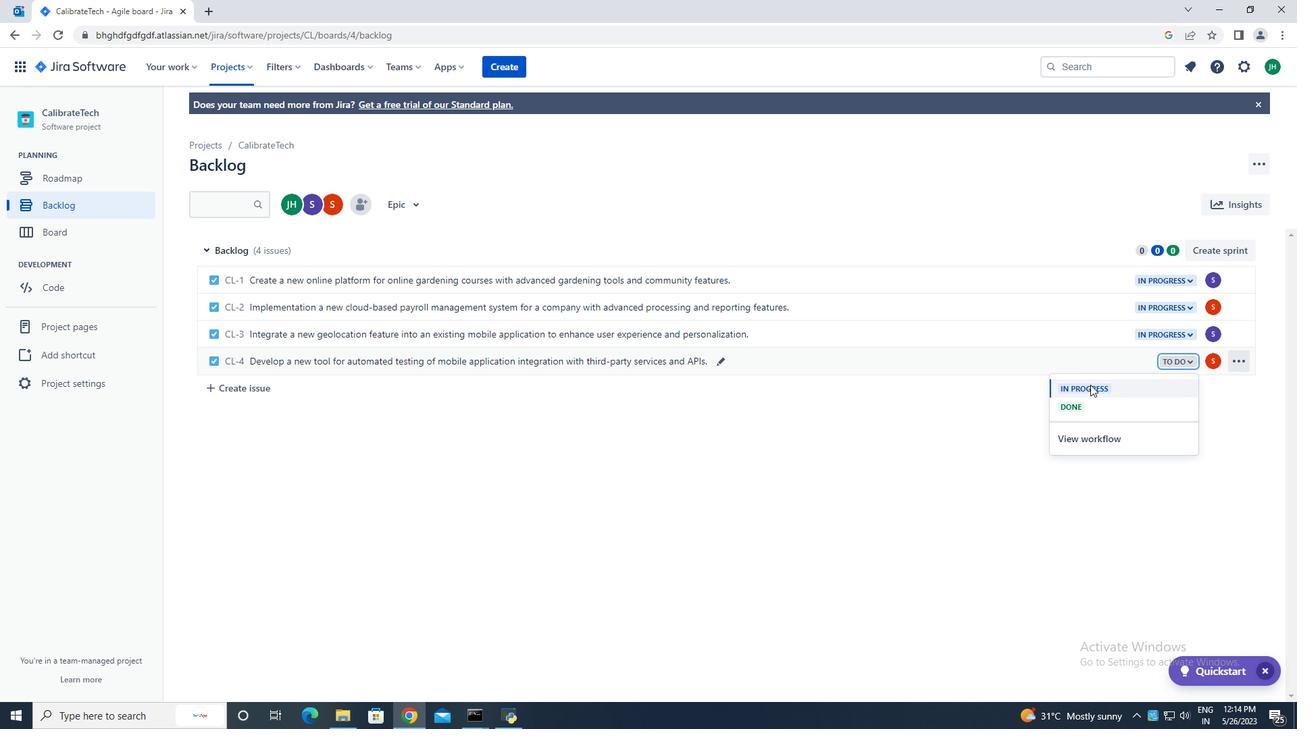 
Action: Mouse pressed left at (1090, 386)
Screenshot: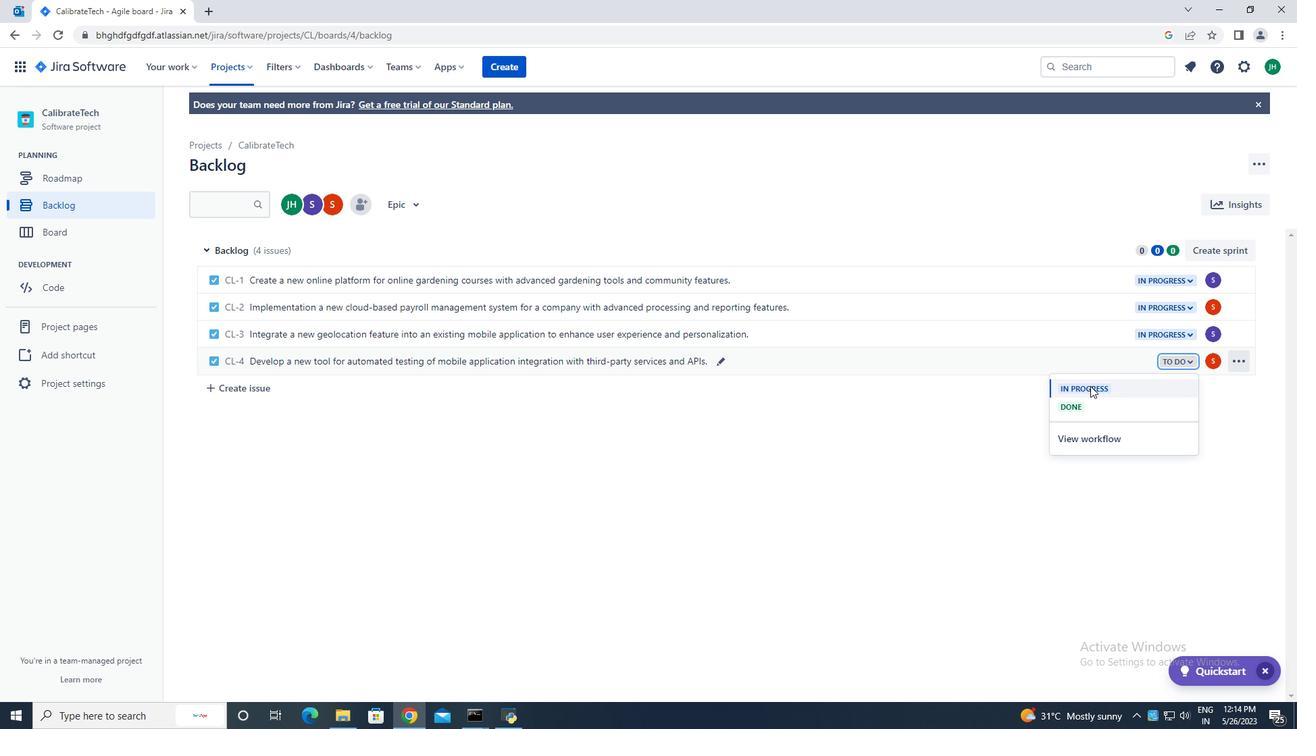
Action: Mouse moved to (488, 515)
Screenshot: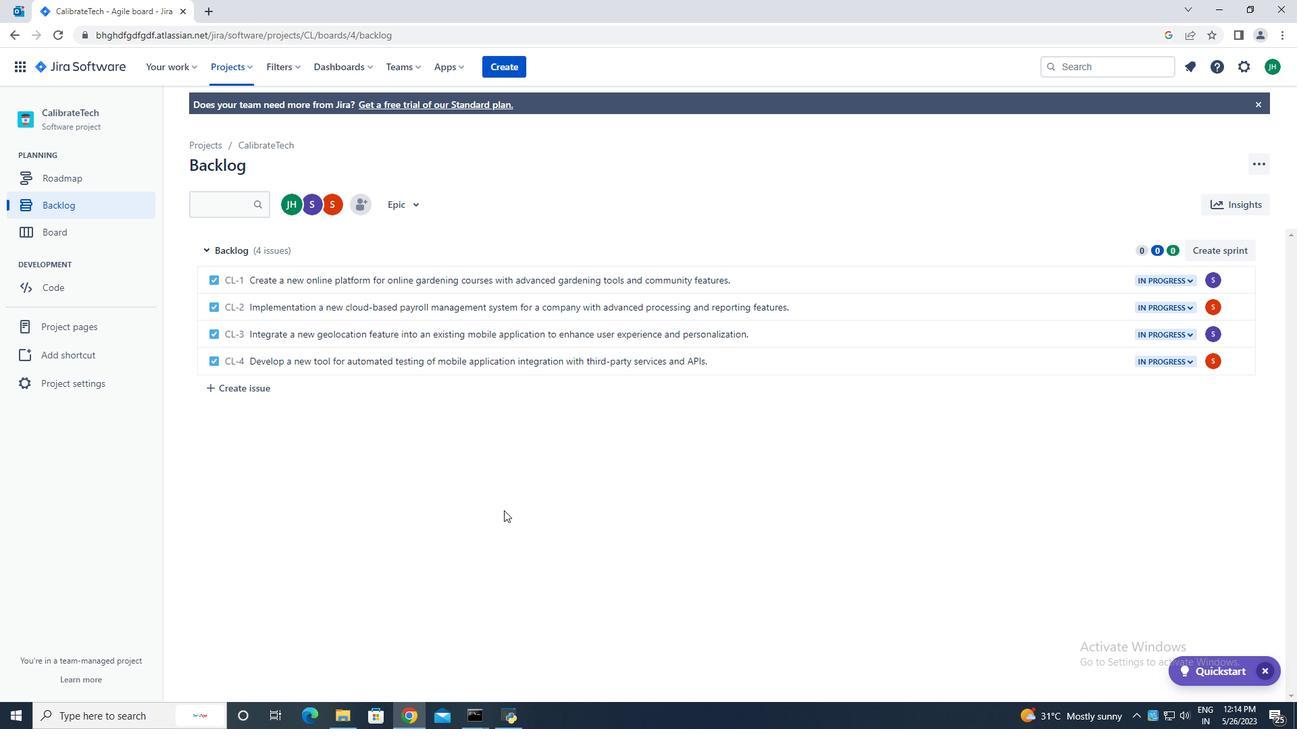 
